 Task: Create Card Patent Application Review in Board Sales Strategies for SaaS to Workspace Content Writing. Create Card Scooter Review in Board Market Segmentation Strategy to Workspace Content Writing. Create Card Patent Application Review in Board Social Media Influencer Giveaway Campaign Creation and Management to Workspace Content Writing
Action: Mouse moved to (87, 374)
Screenshot: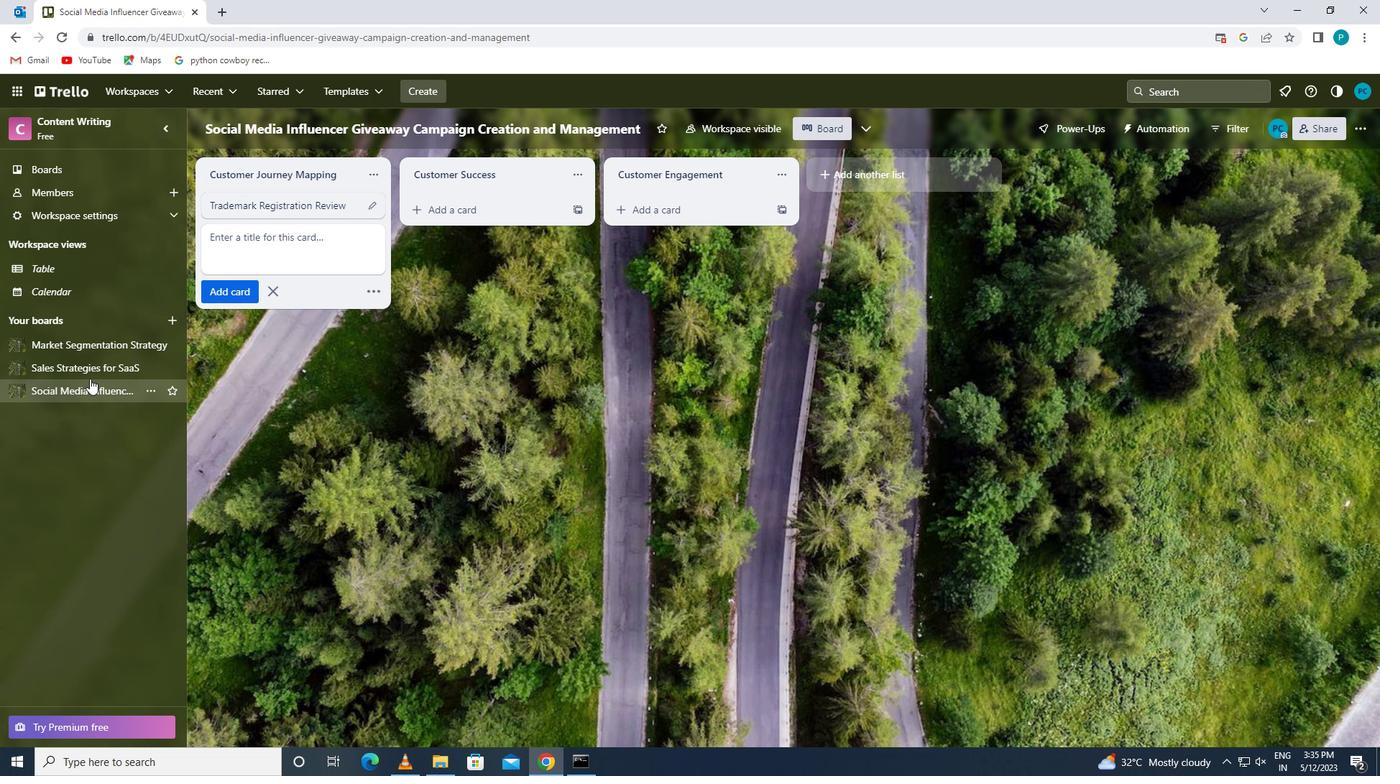 
Action: Mouse pressed left at (87, 374)
Screenshot: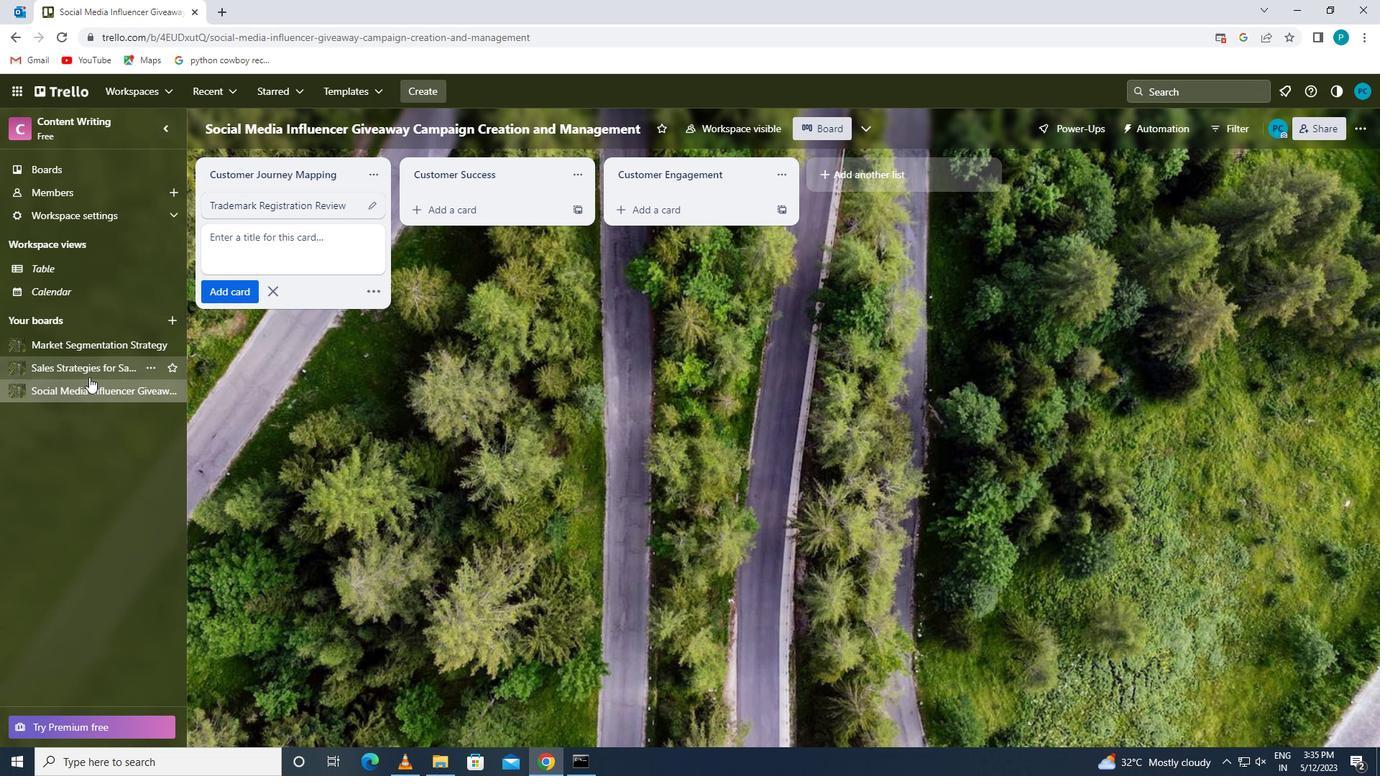 
Action: Mouse moved to (239, 238)
Screenshot: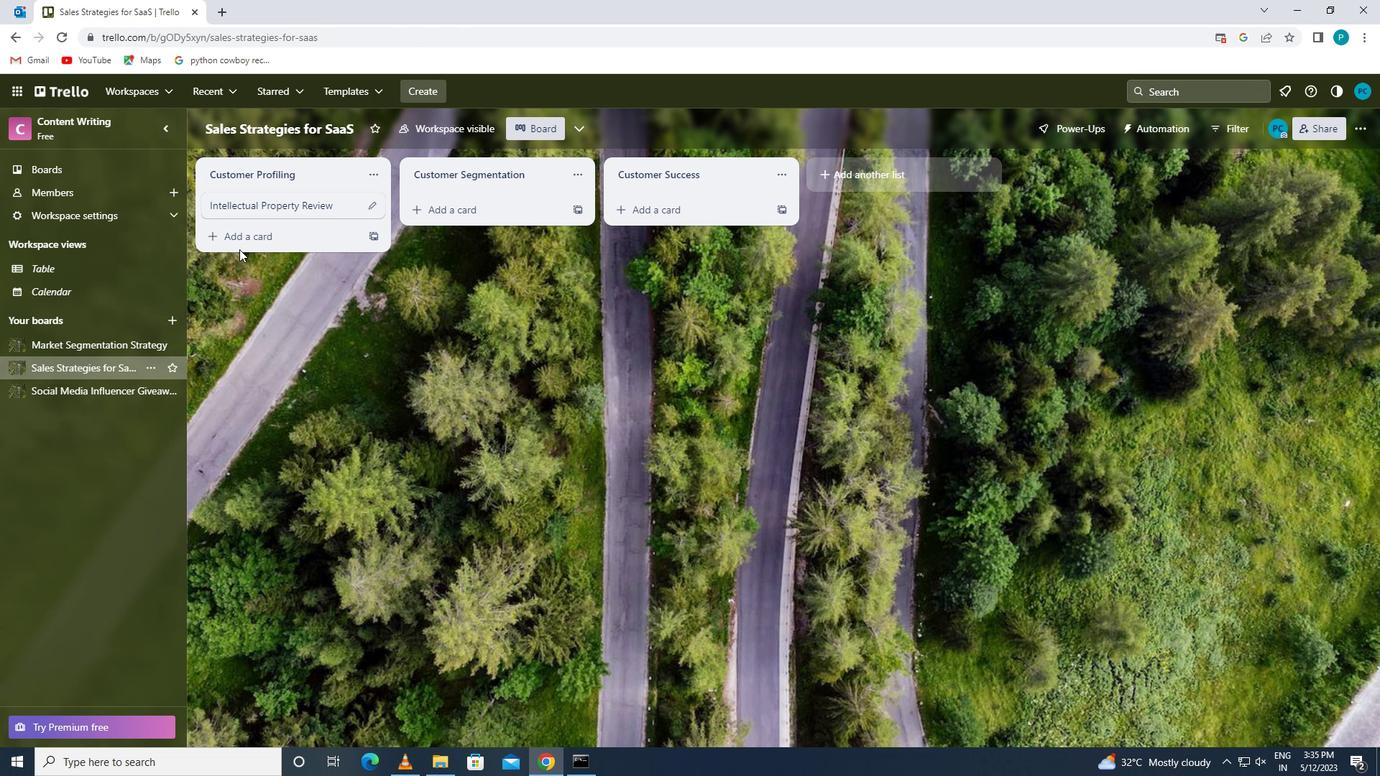 
Action: Mouse pressed left at (239, 238)
Screenshot: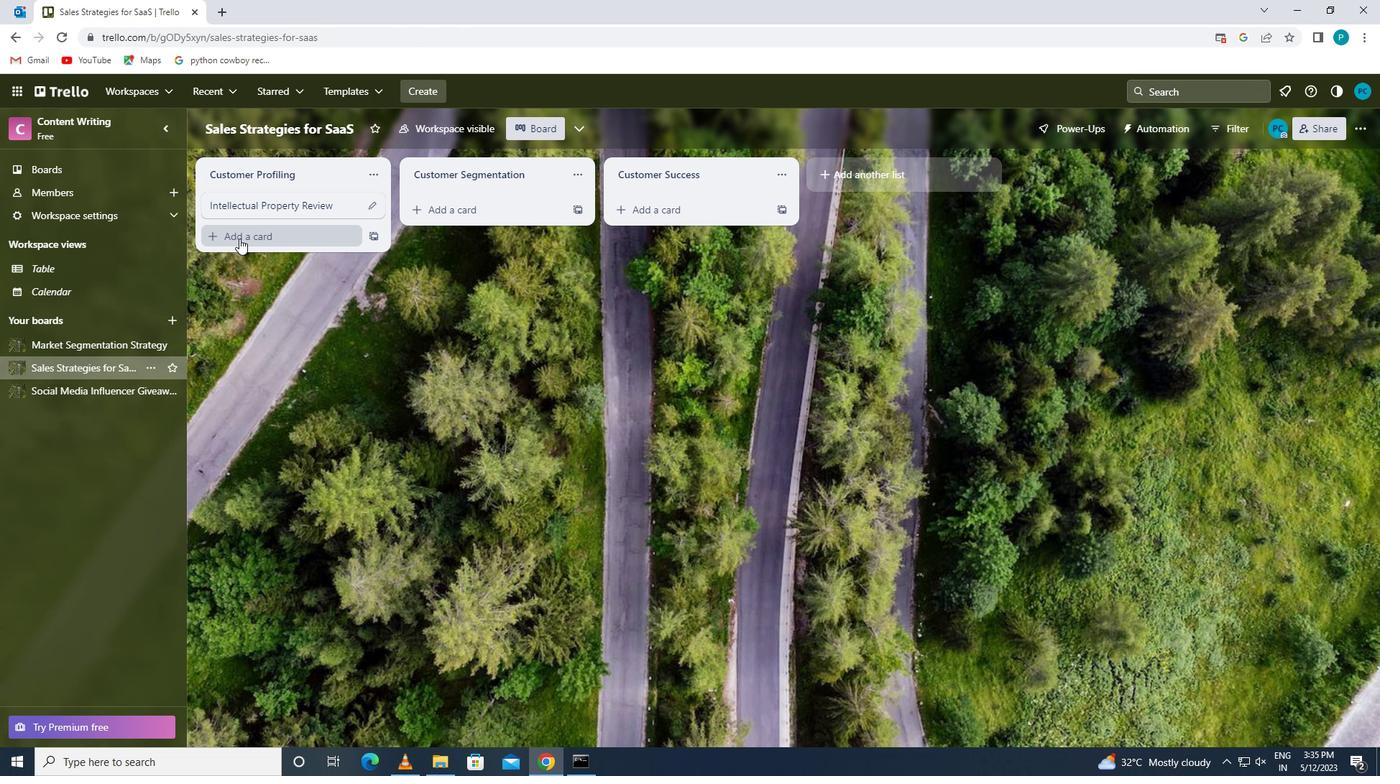 
Action: Key pressed <Key.caps_lock>p<Key.caps_lock>atent<Key.space><Key.caps_lock>s<Key.backspace>a<Key.caps_lock>pplication<Key.space><Key.caps_lock>r<Key.caps_lock>eview
Screenshot: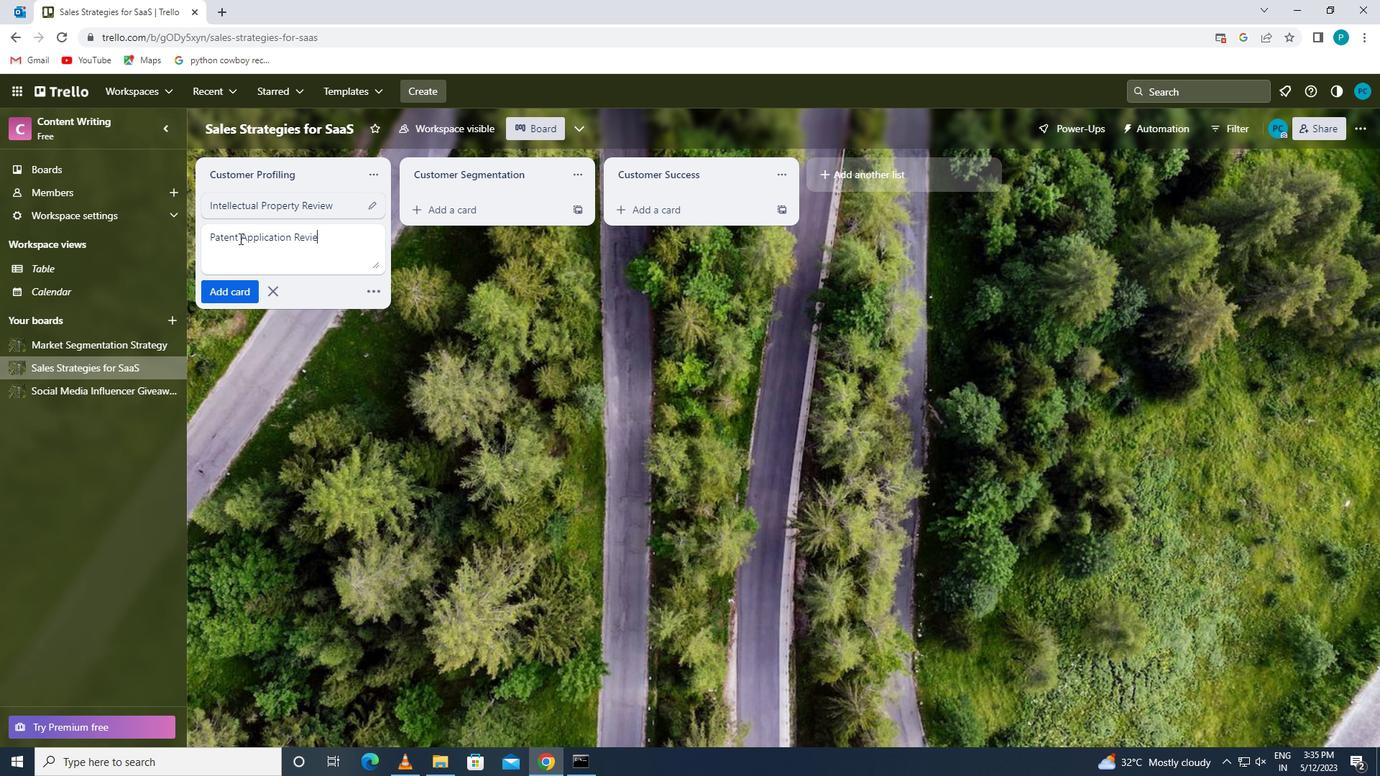 
Action: Mouse moved to (239, 289)
Screenshot: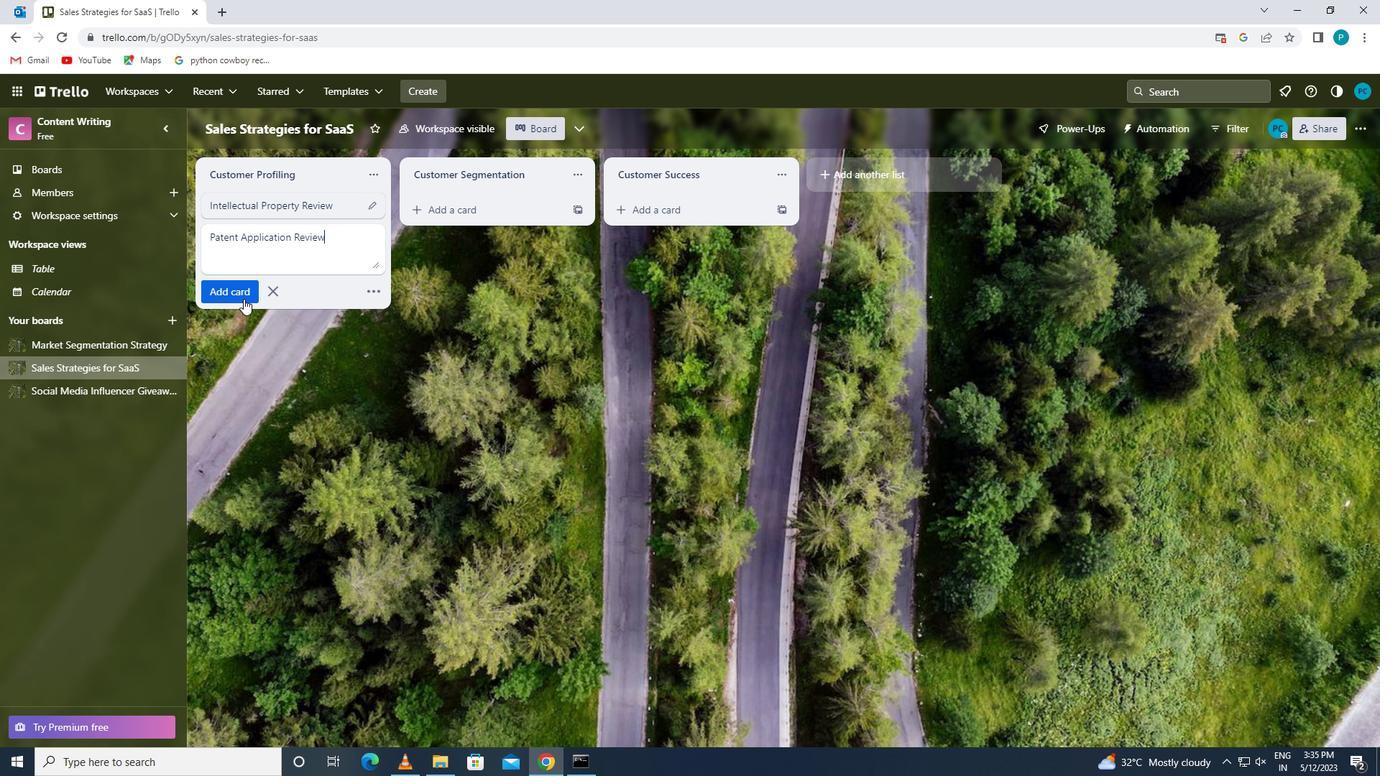 
Action: Mouse pressed left at (239, 289)
Screenshot: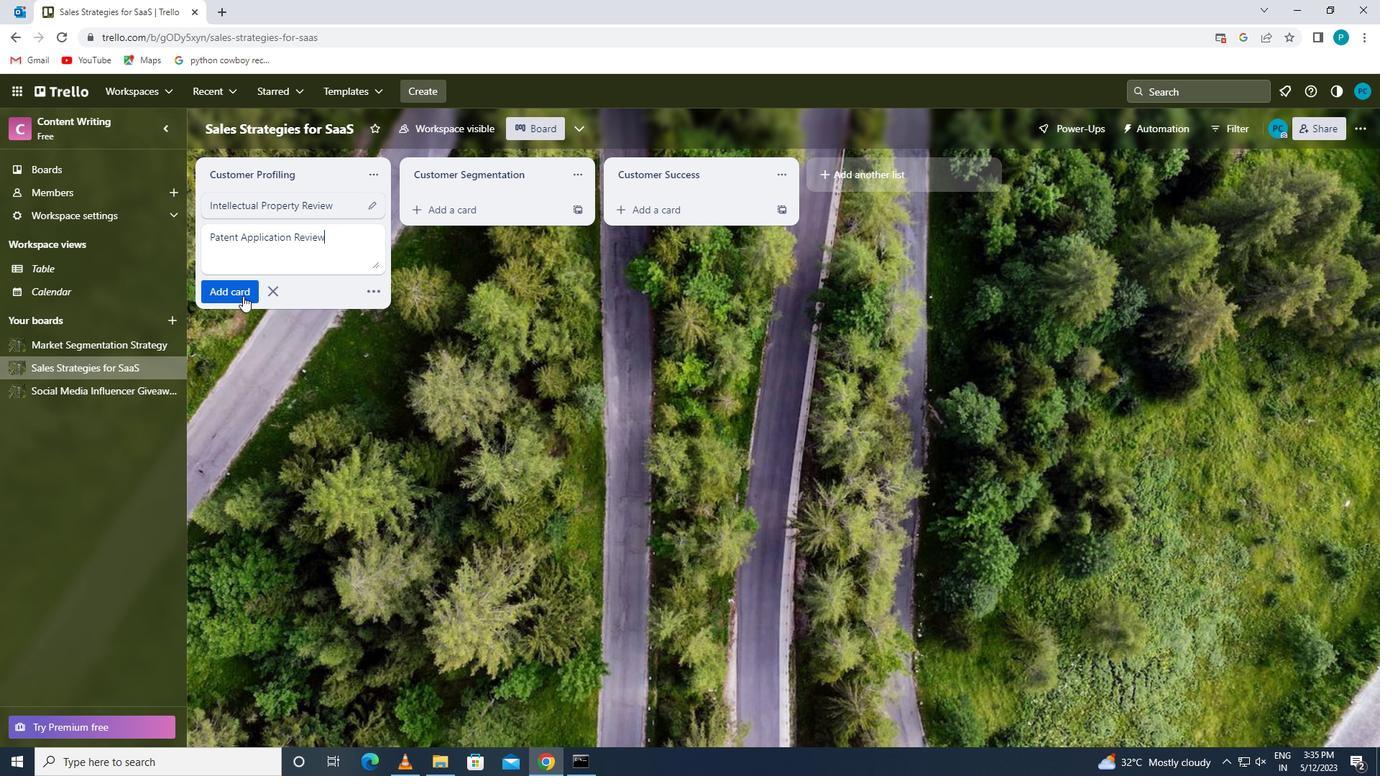 
Action: Mouse moved to (43, 351)
Screenshot: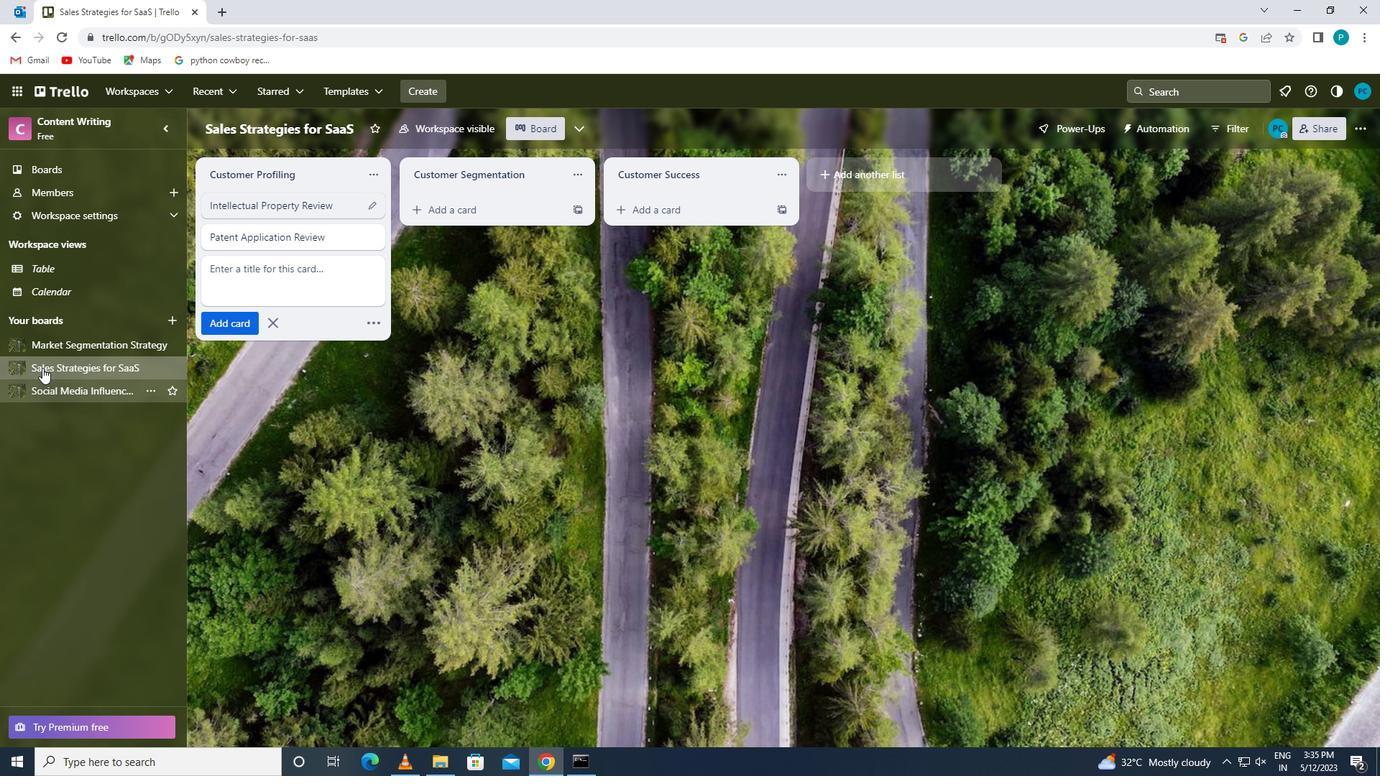 
Action: Mouse pressed left at (43, 351)
Screenshot: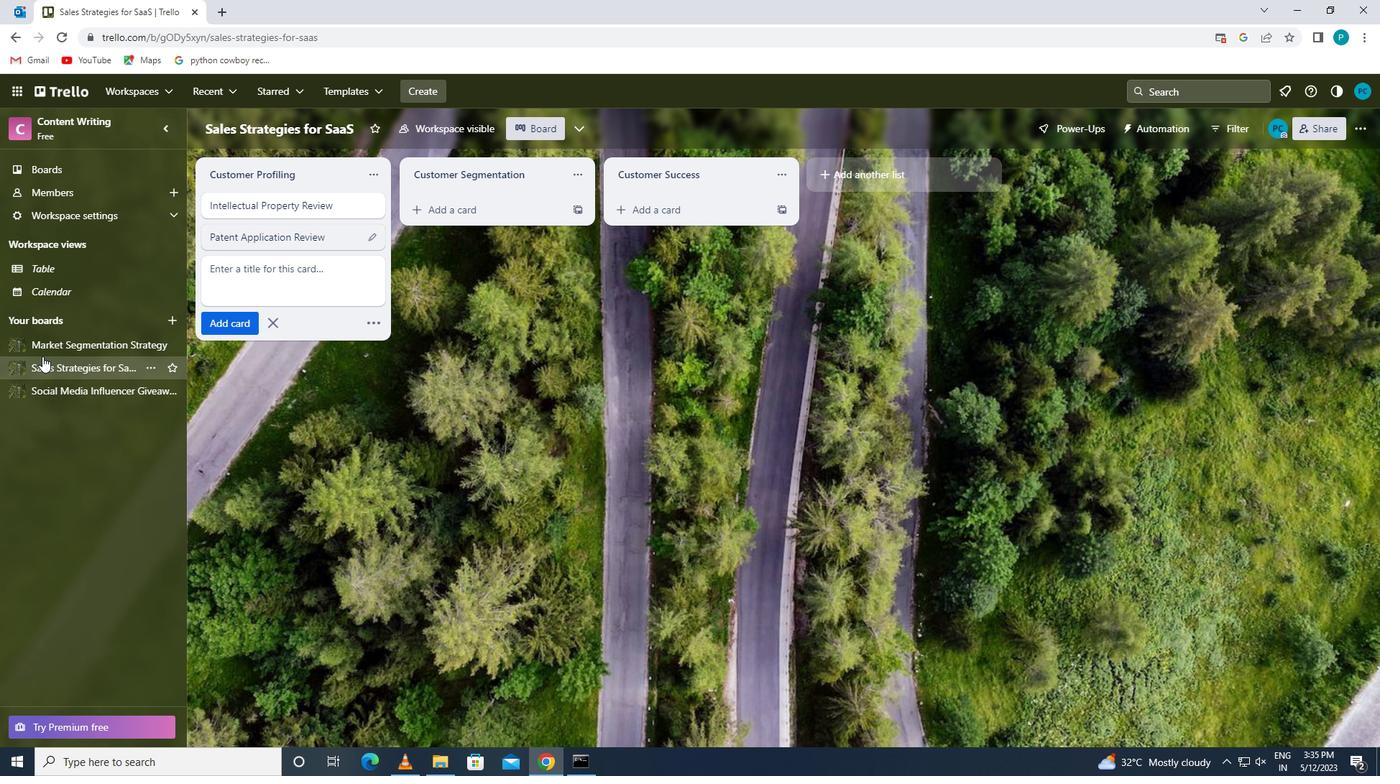 
Action: Mouse moved to (253, 223)
Screenshot: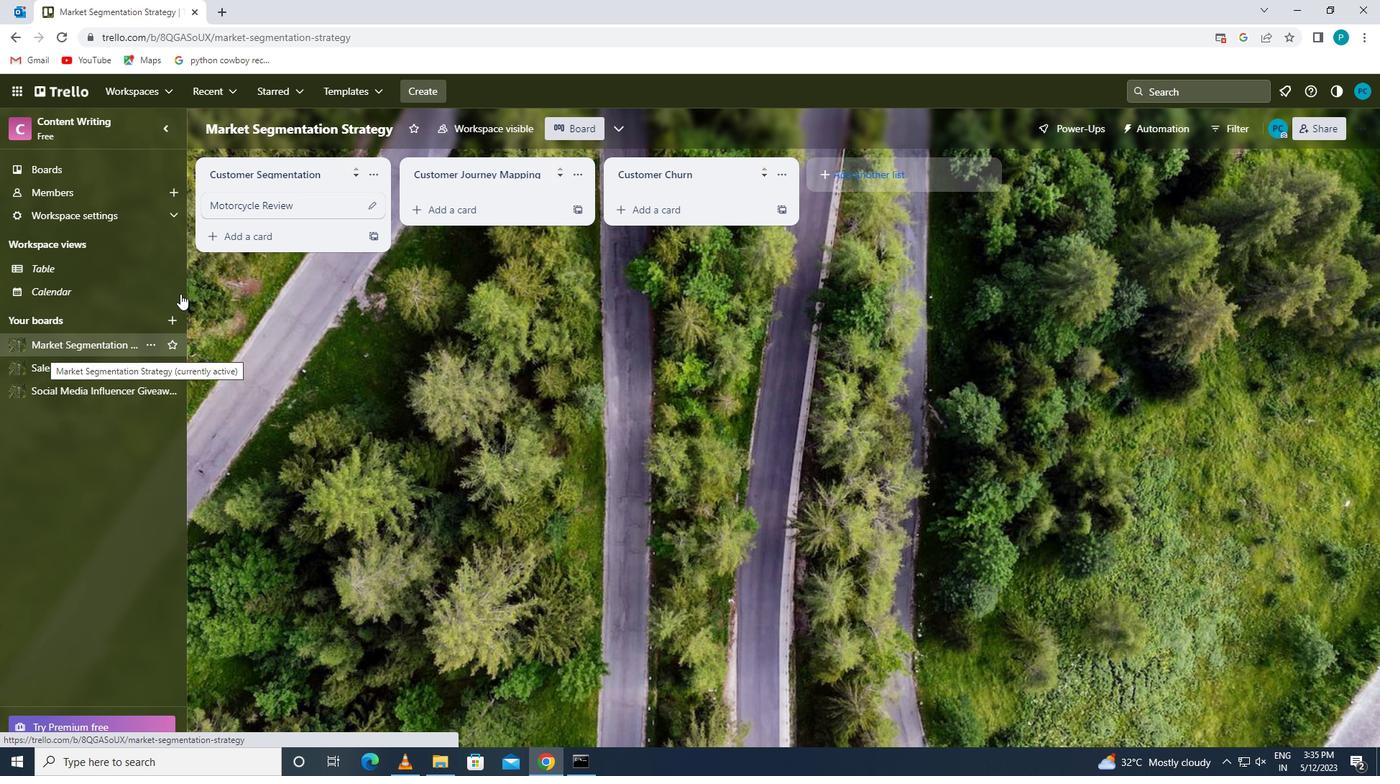 
Action: Mouse pressed left at (253, 223)
Screenshot: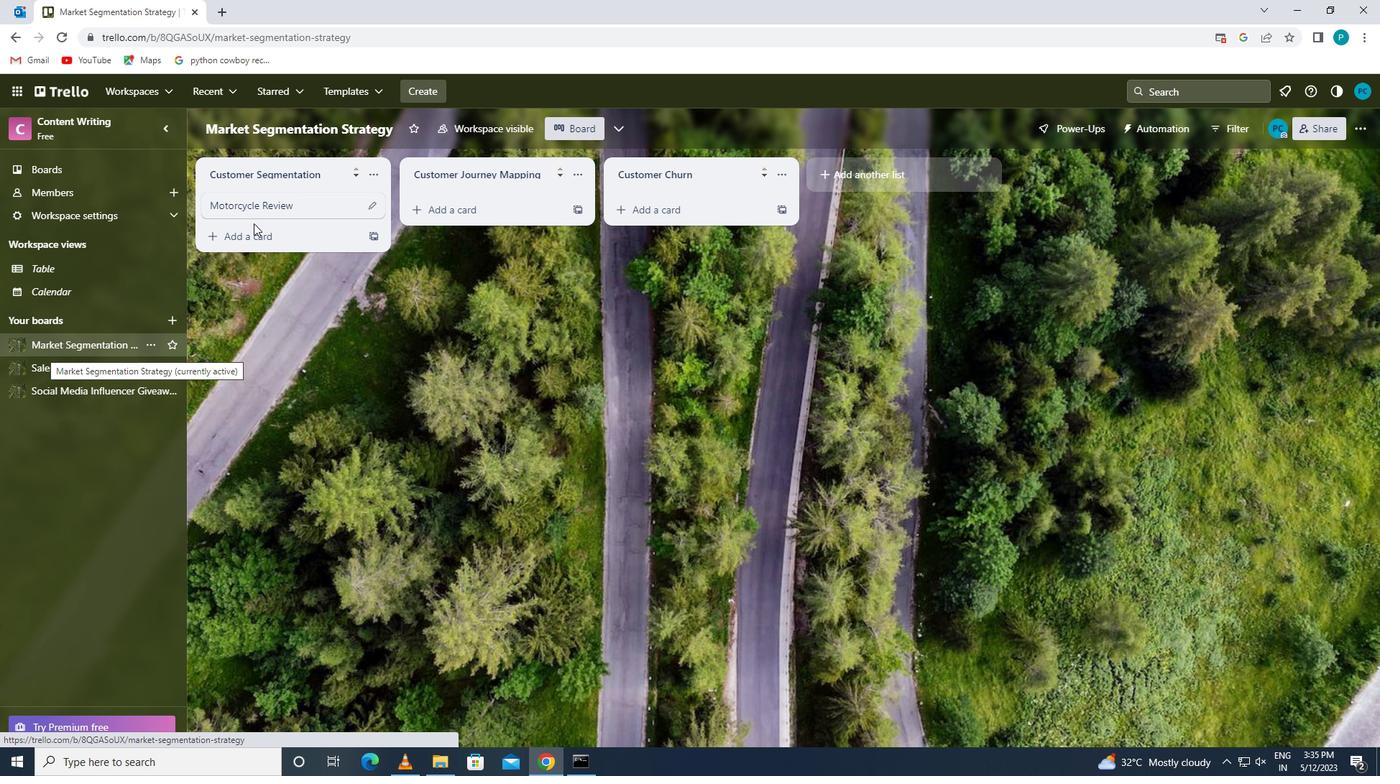 
Action: Mouse moved to (253, 231)
Screenshot: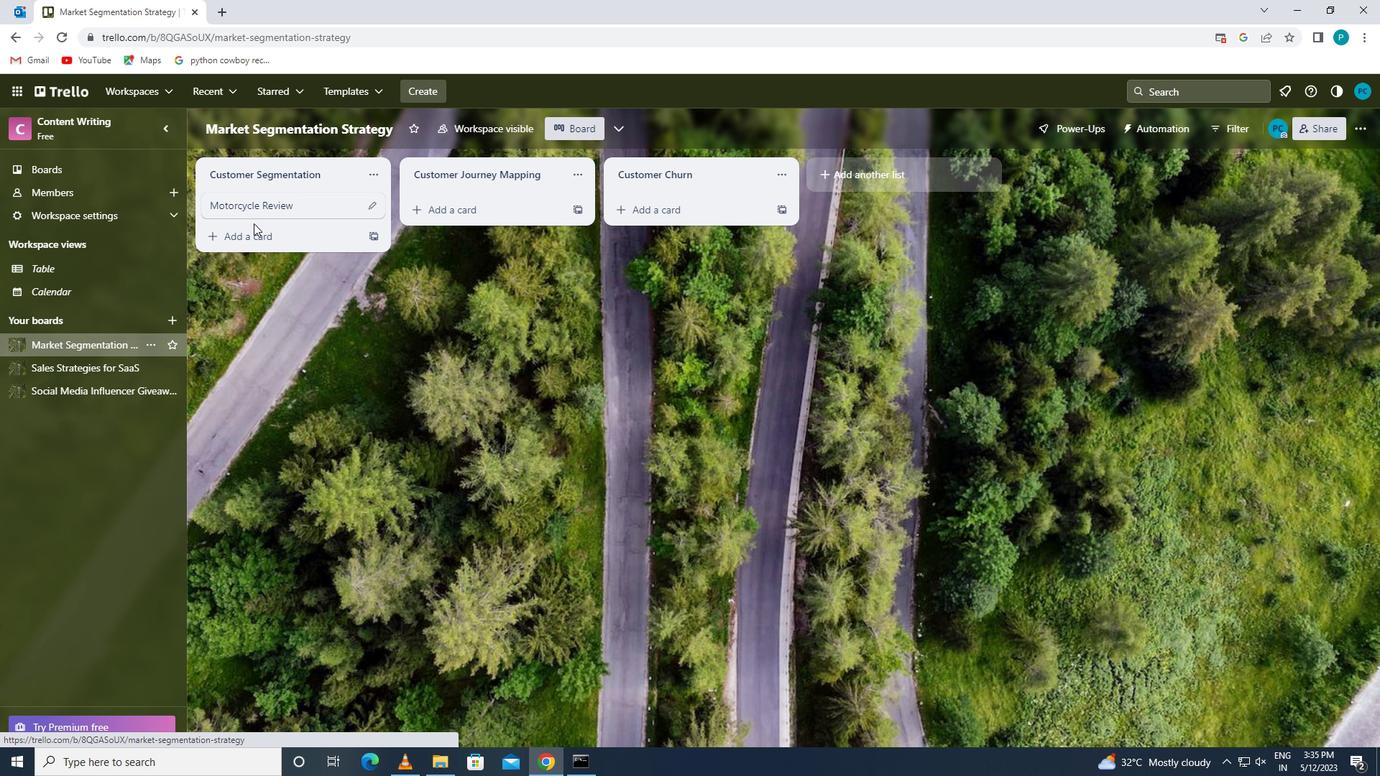 
Action: Mouse pressed left at (253, 231)
Screenshot: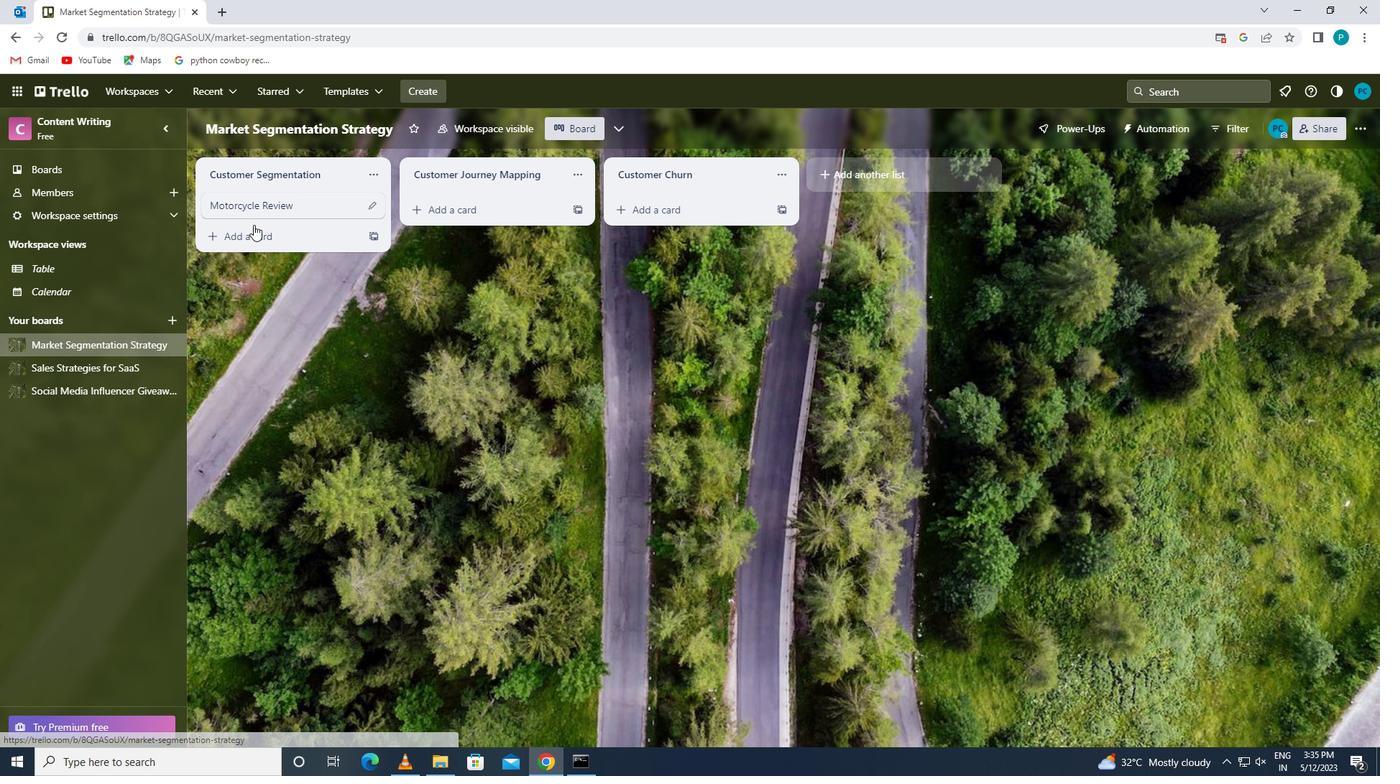 
Action: Key pressed <Key.caps_lock>s<Key.caps_lock>cooter<Key.space><Key.caps_lock>r<Key.caps_lock>eview
Screenshot: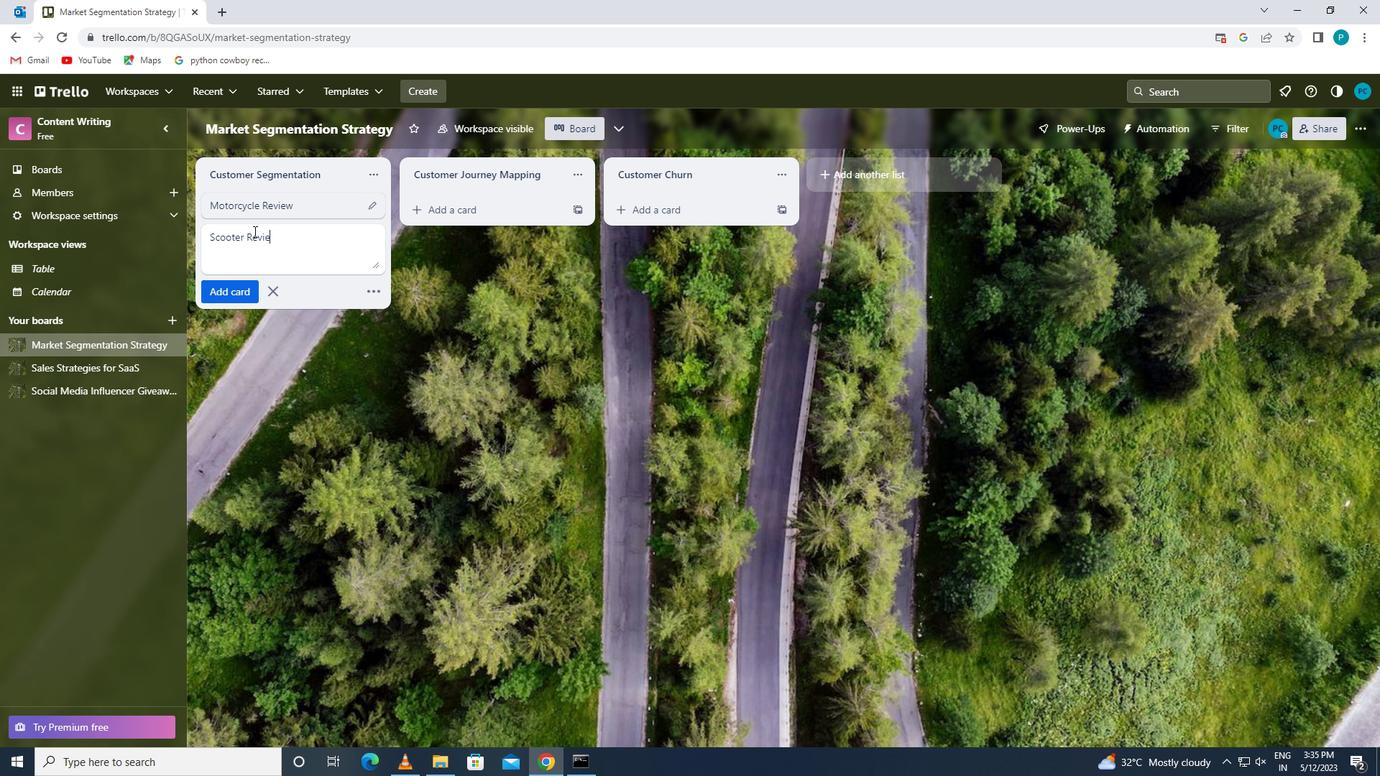 
Action: Mouse moved to (245, 294)
Screenshot: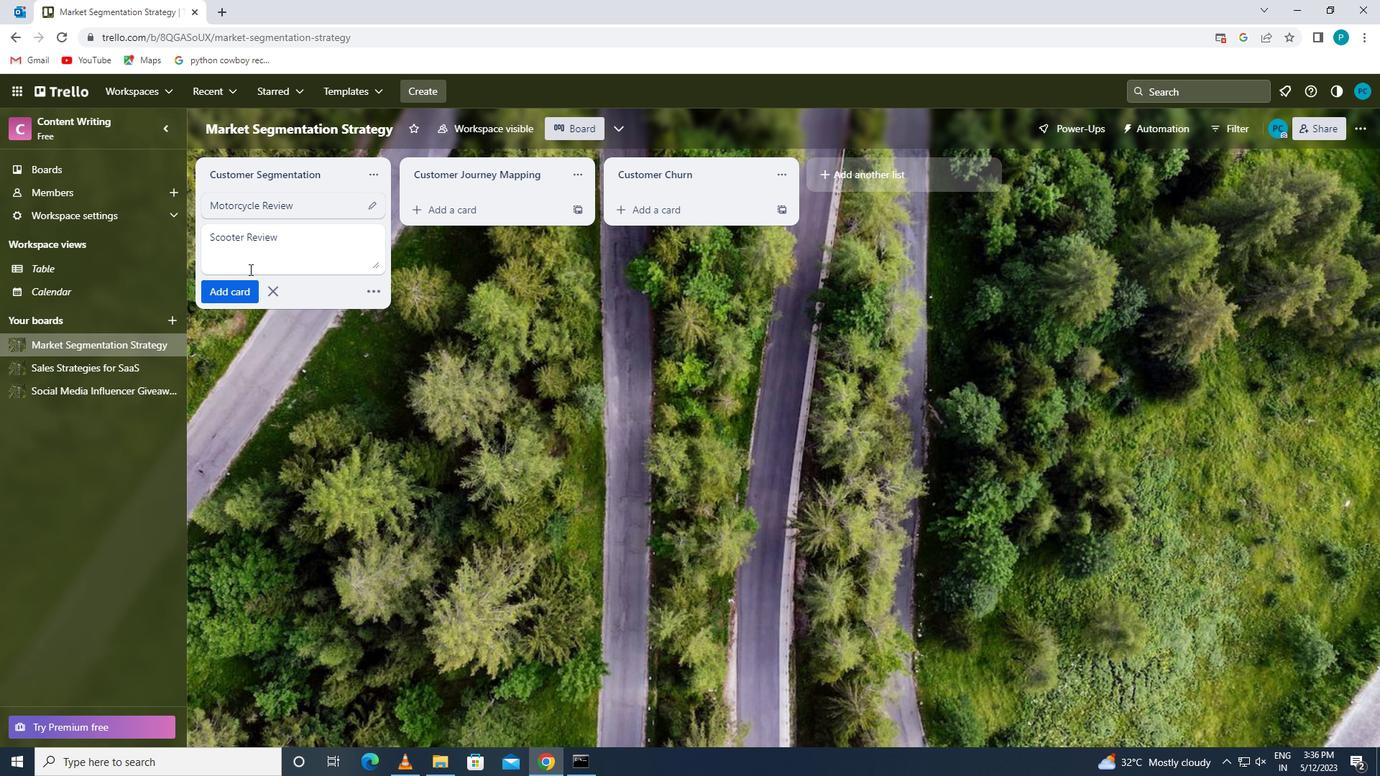 
Action: Mouse pressed left at (245, 294)
Screenshot: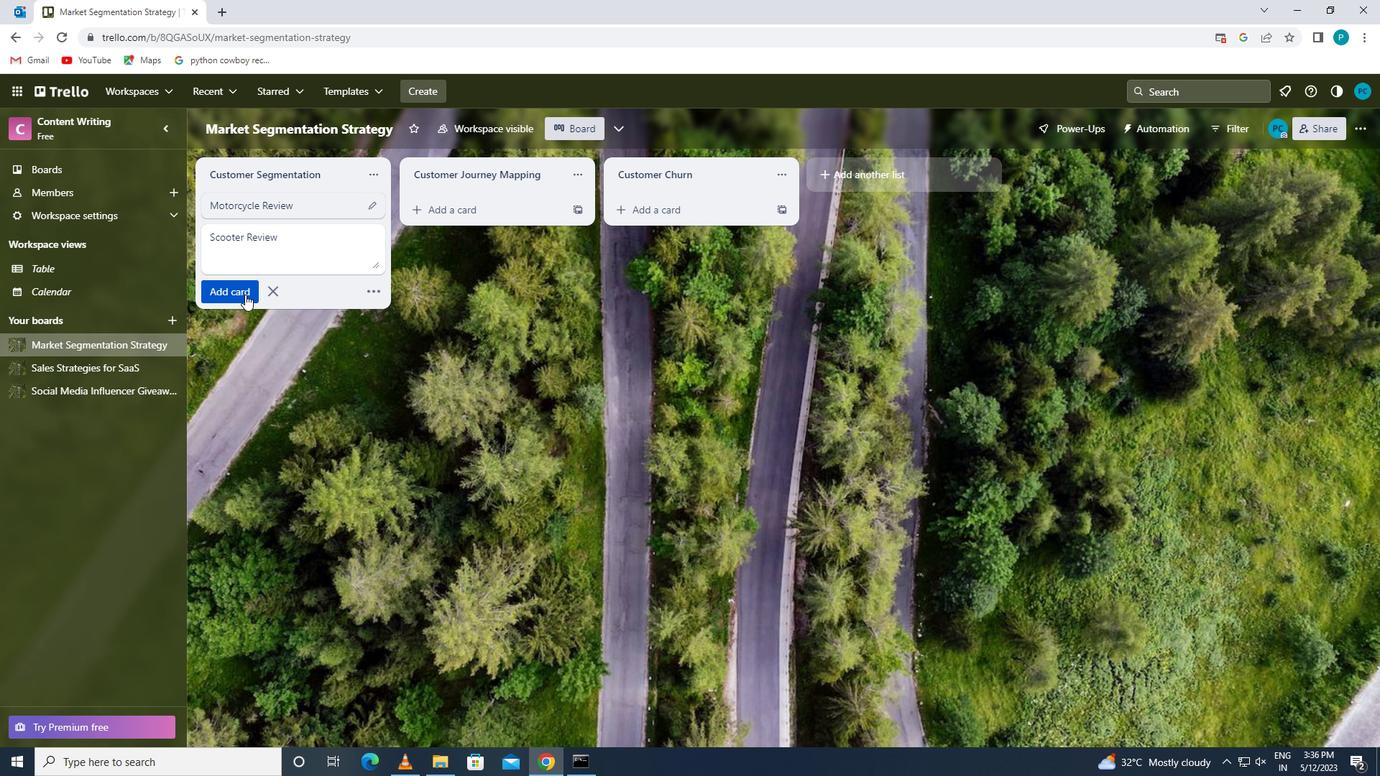 
Action: Mouse moved to (42, 393)
Screenshot: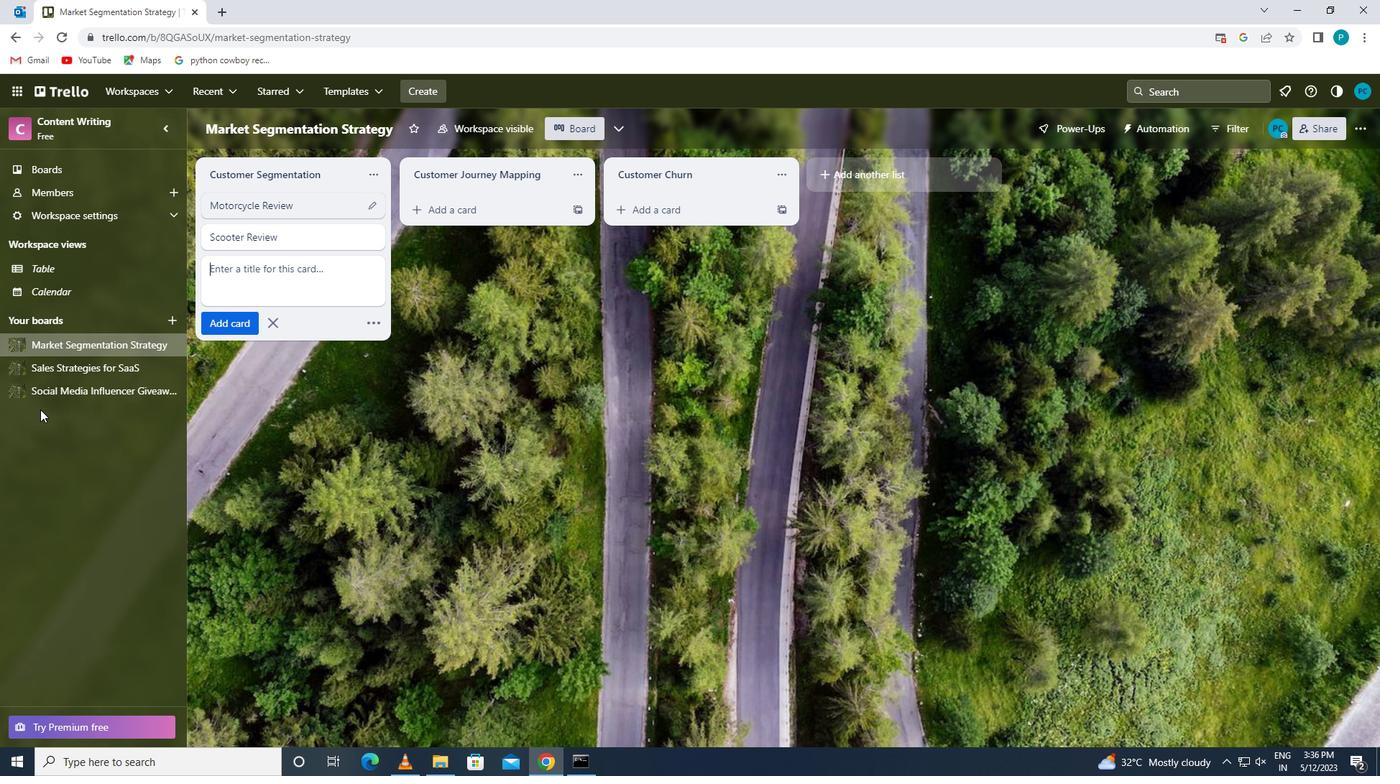 
Action: Mouse pressed left at (42, 393)
Screenshot: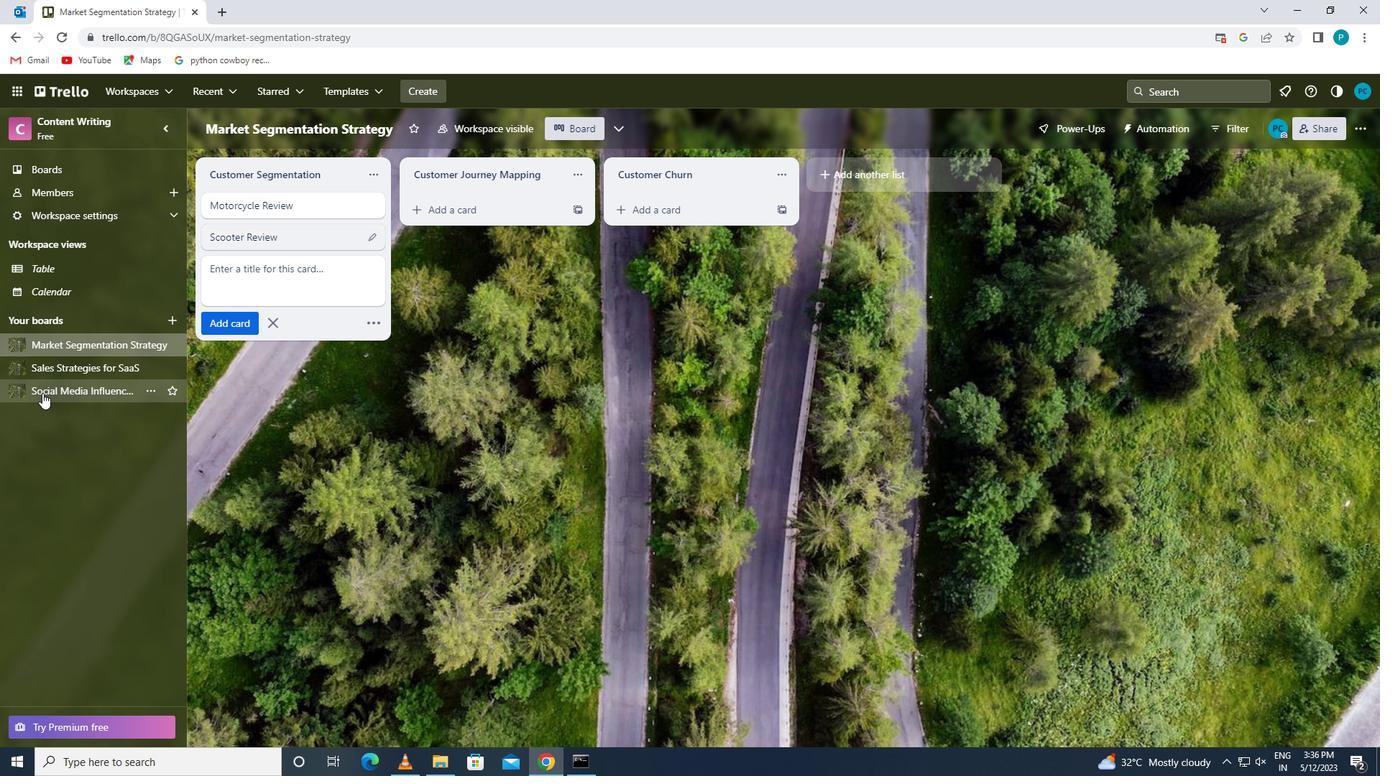 
Action: Mouse moved to (242, 238)
Screenshot: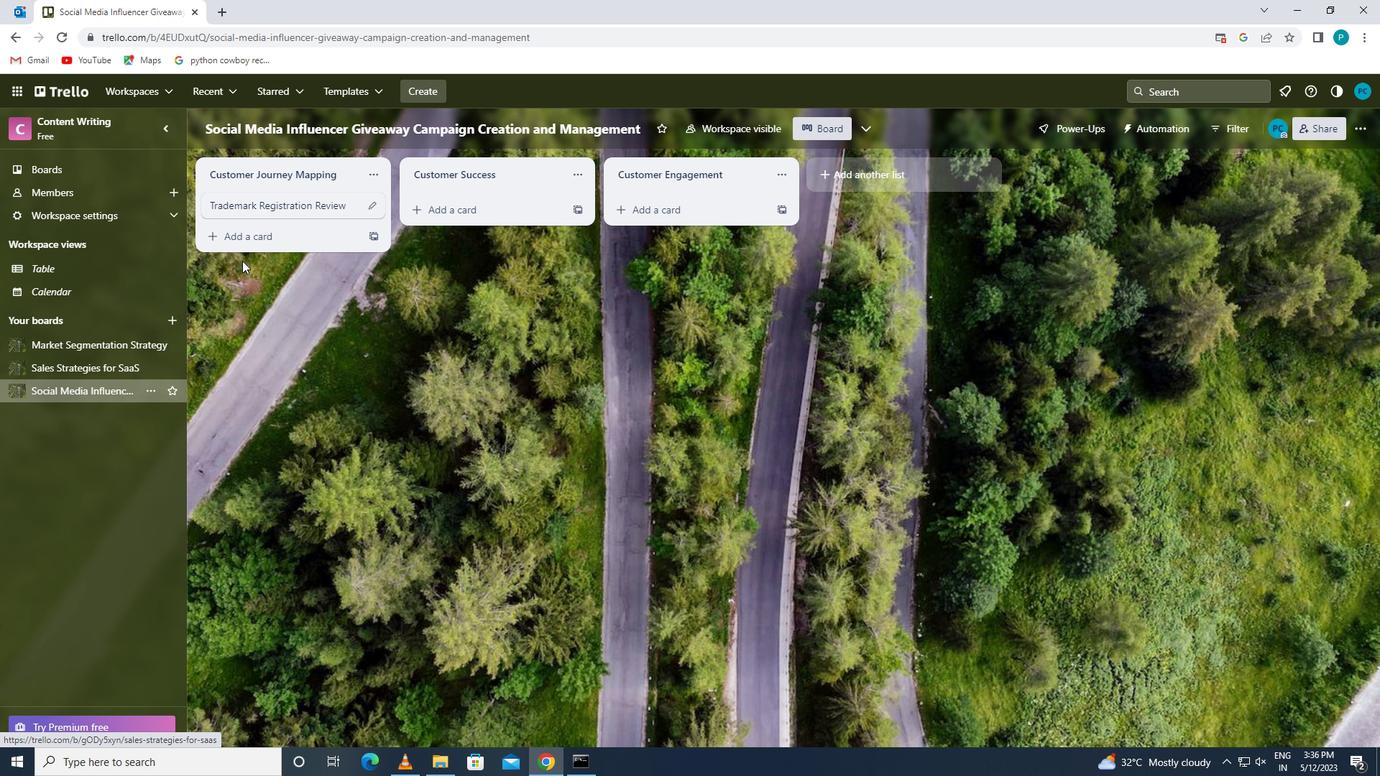 
Action: Mouse pressed left at (242, 238)
Screenshot: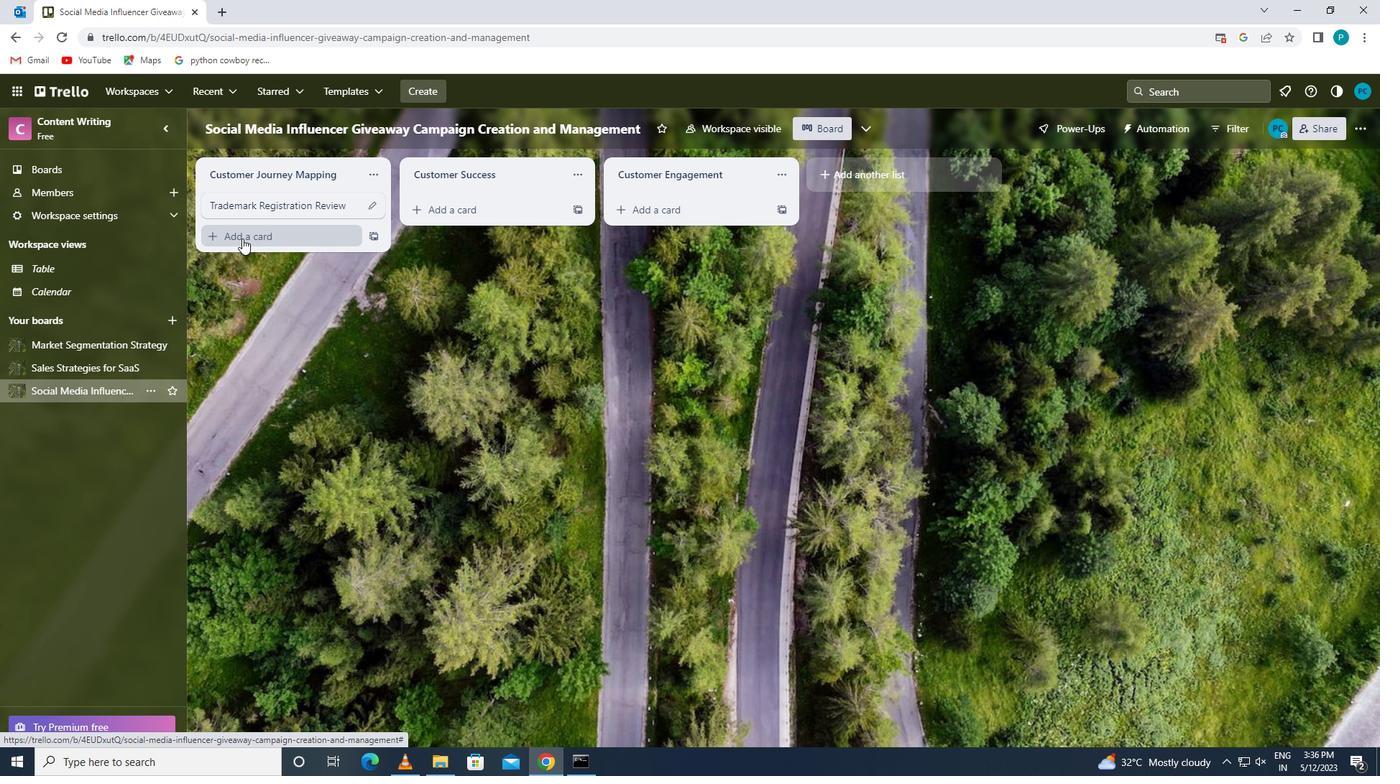 
Action: Key pressed <Key.caps_lock>p<Key.caps_lock>atent<Key.space><Key.caps_lock>a<Key.caps_lock>pplication<Key.space><Key.caps_lock>r<Key.caps_lock>eview
Screenshot: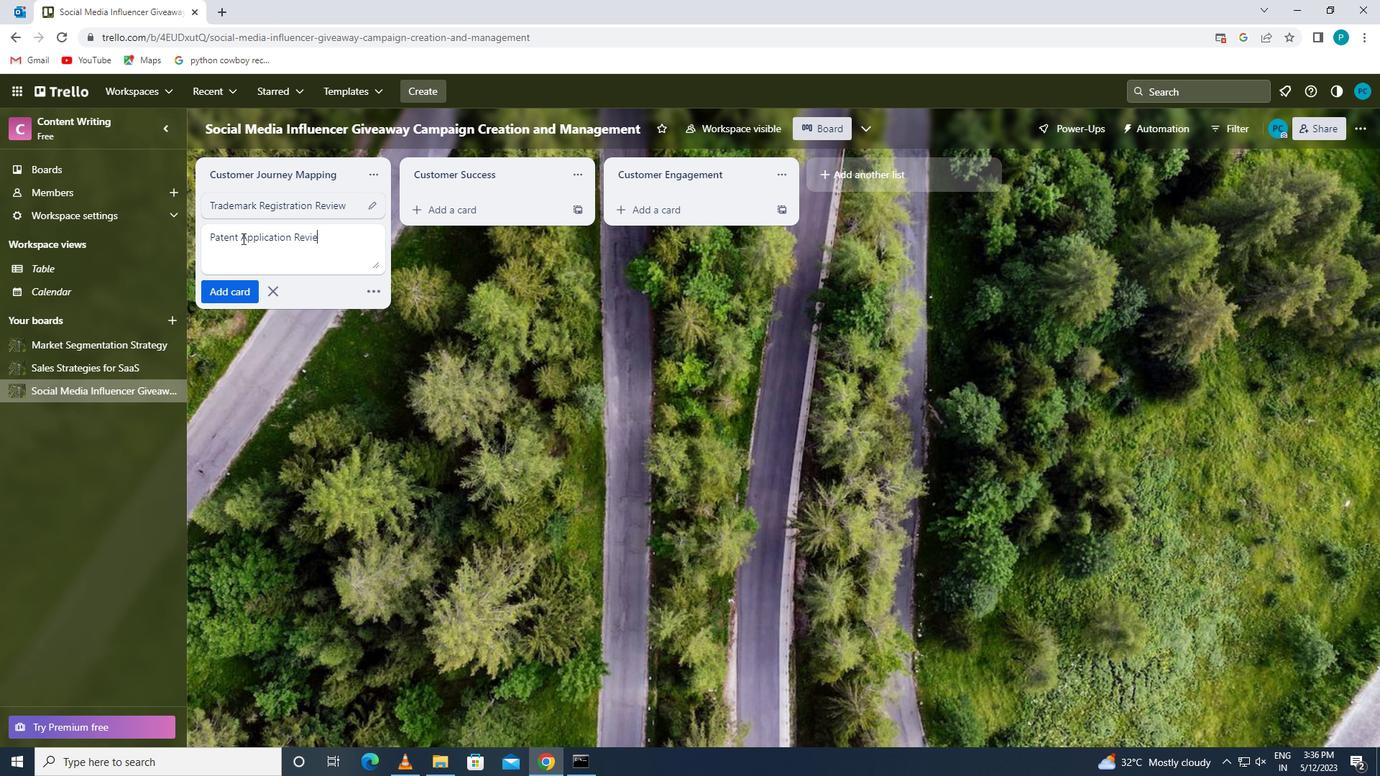 
Action: Mouse moved to (238, 292)
Screenshot: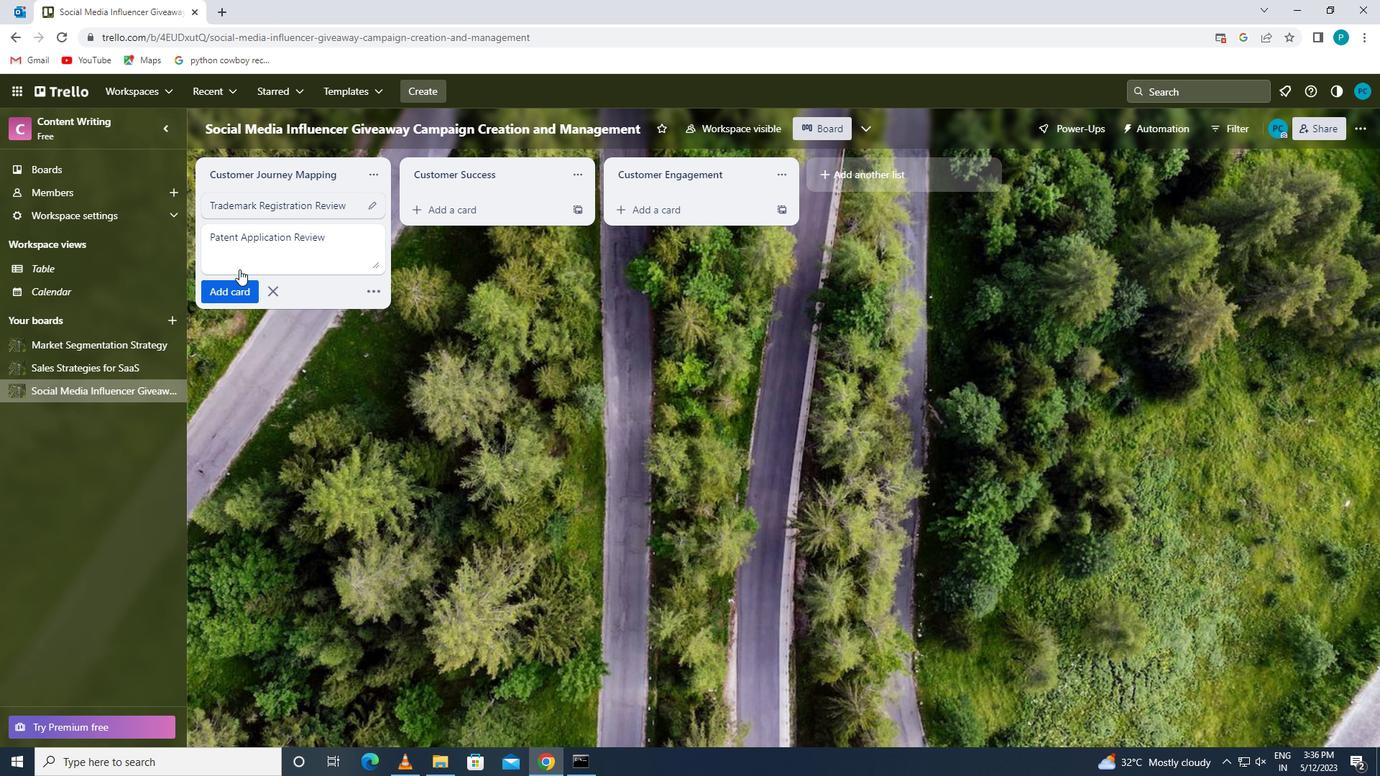 
Action: Mouse pressed left at (238, 292)
Screenshot: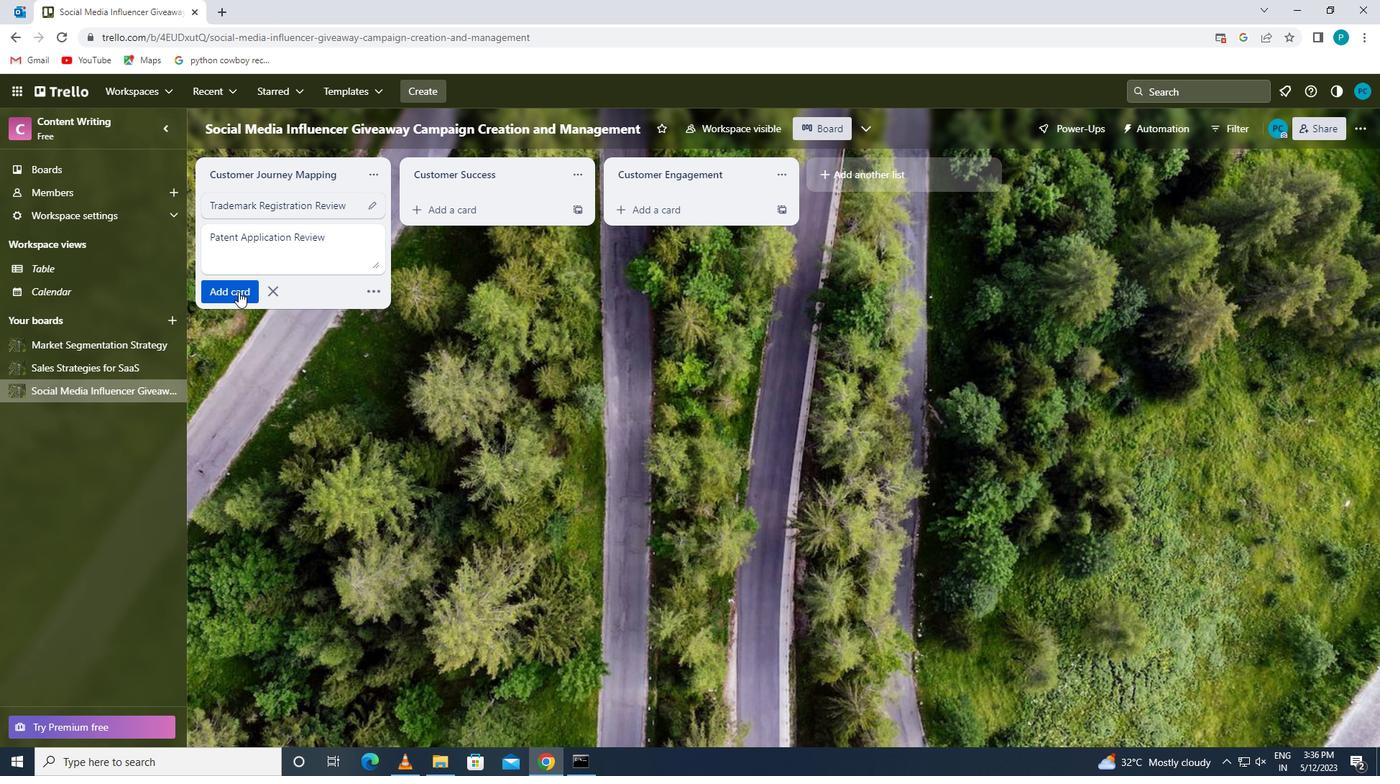 
